 Task: Insert an image from my drive.
Action: Mouse moved to (76, 188)
Screenshot: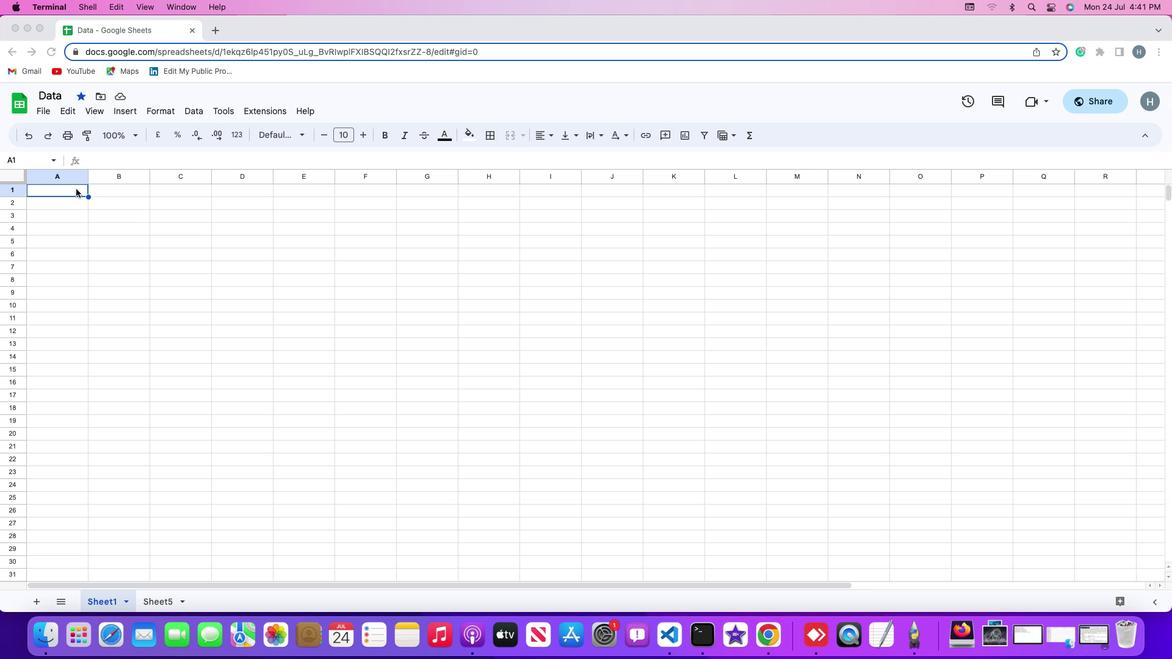 
Action: Mouse pressed left at (76, 188)
Screenshot: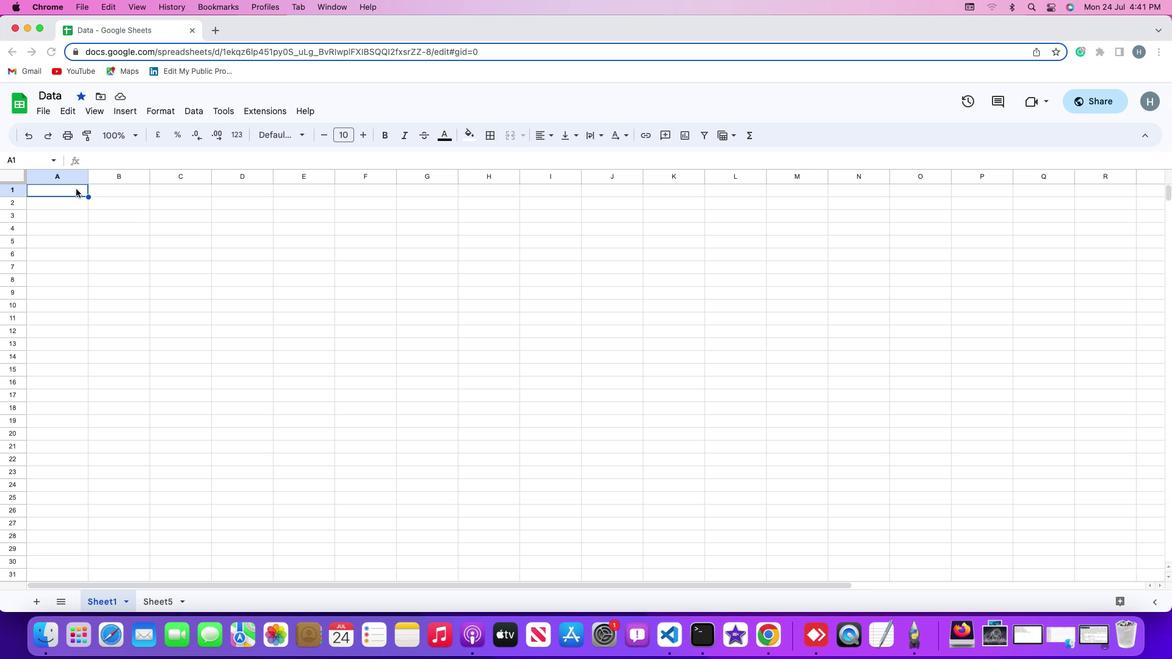 
Action: Mouse pressed left at (76, 188)
Screenshot: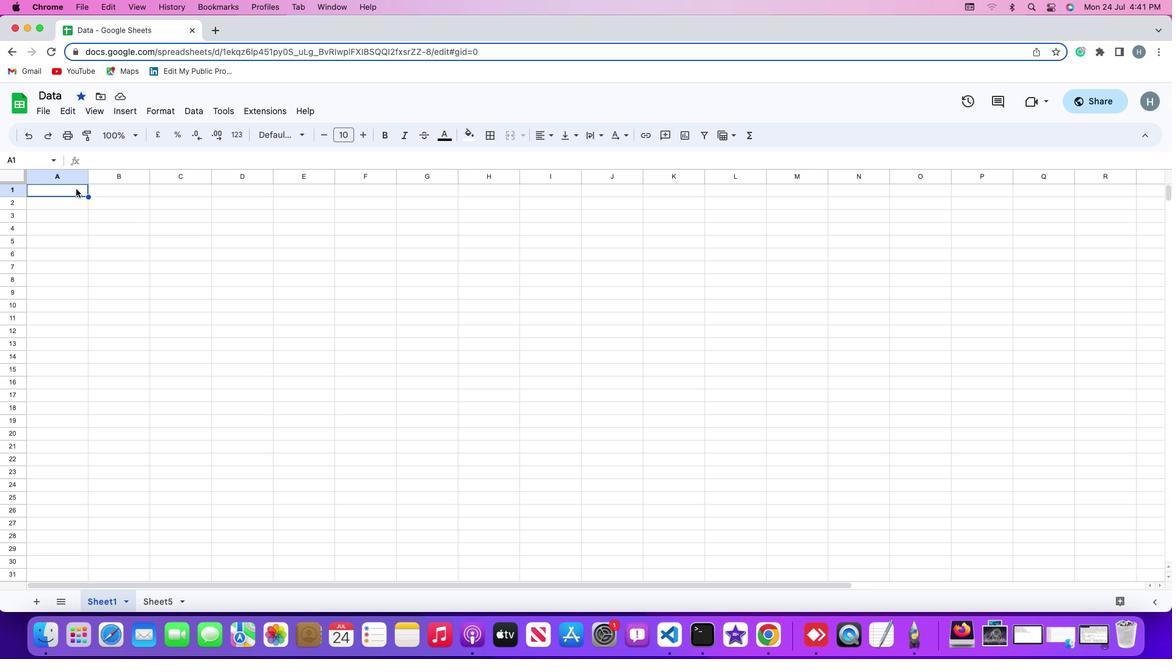 
Action: Mouse moved to (131, 110)
Screenshot: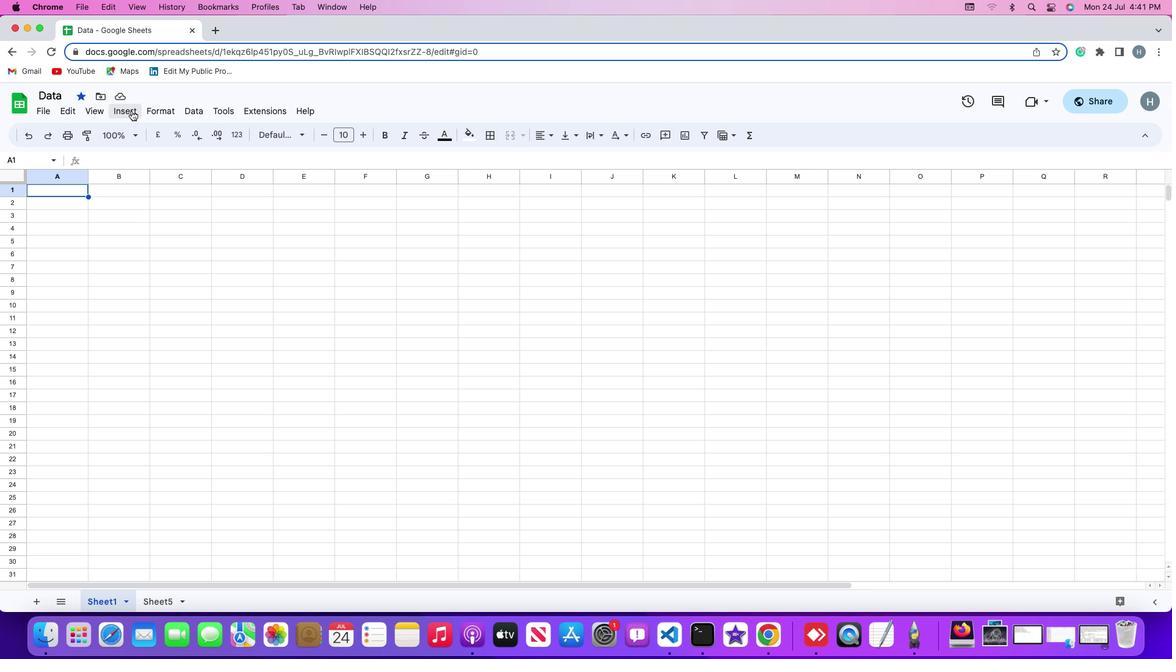 
Action: Mouse pressed left at (131, 110)
Screenshot: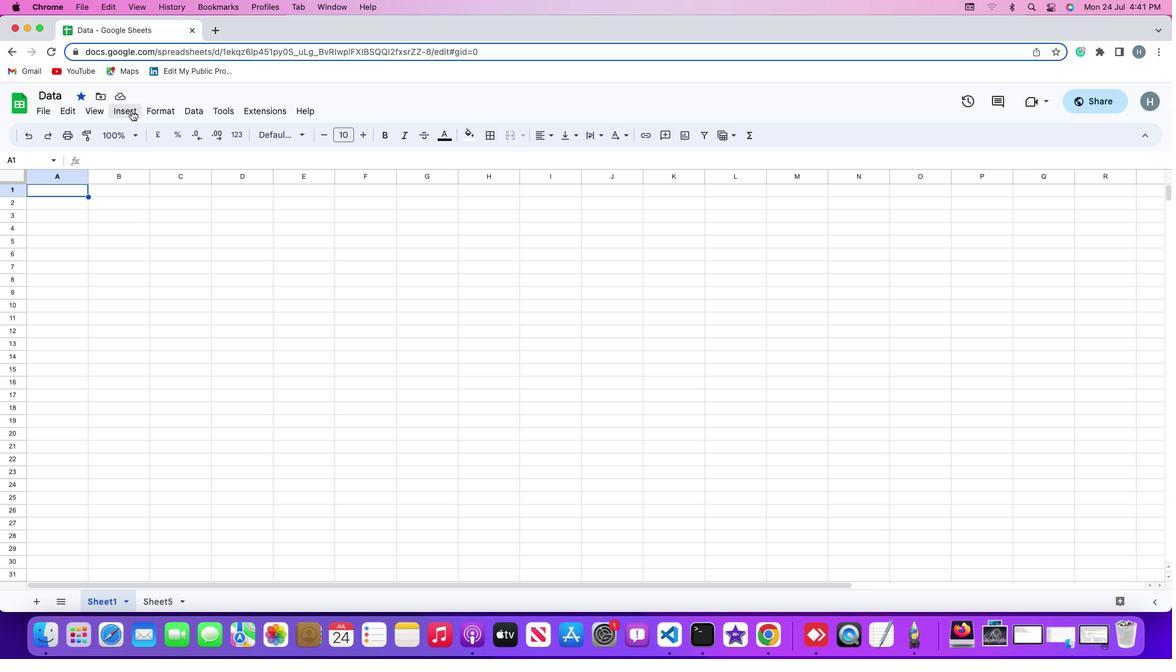 
Action: Mouse moved to (368, 264)
Screenshot: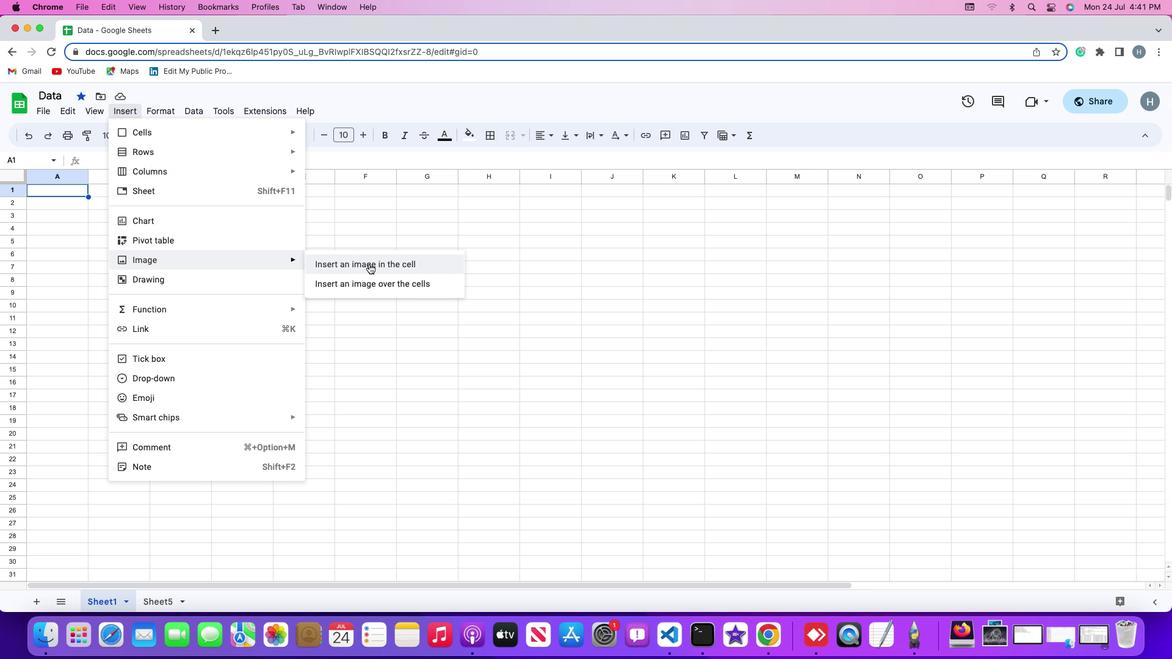 
Action: Mouse pressed left at (368, 264)
Screenshot: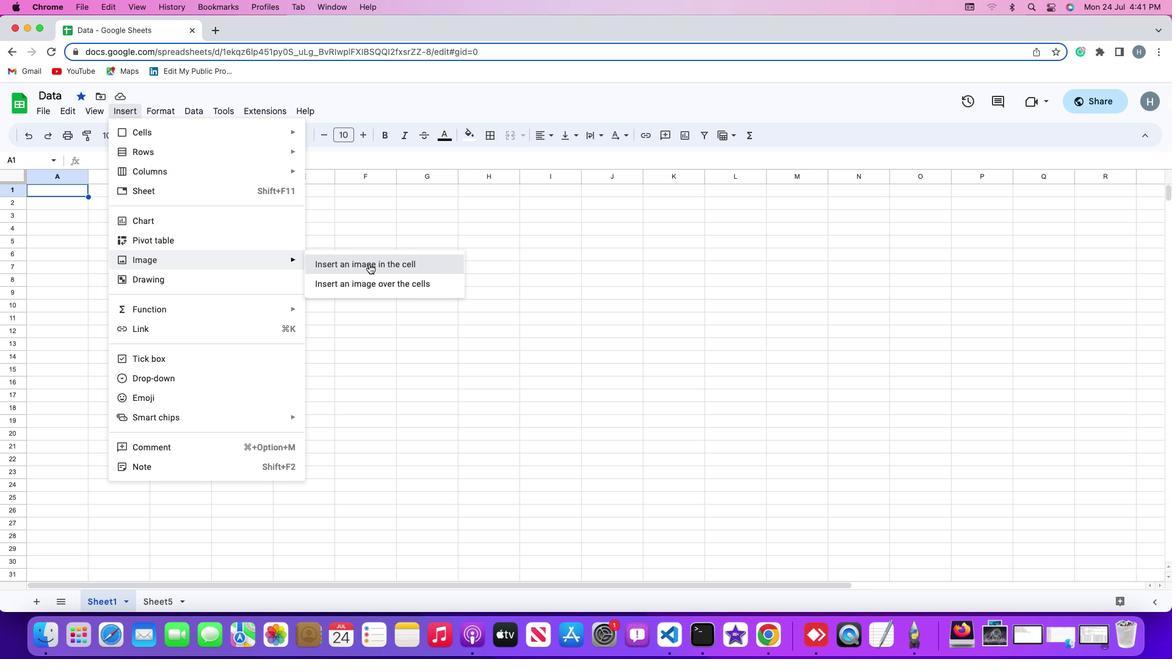
Action: Mouse moved to (459, 176)
Screenshot: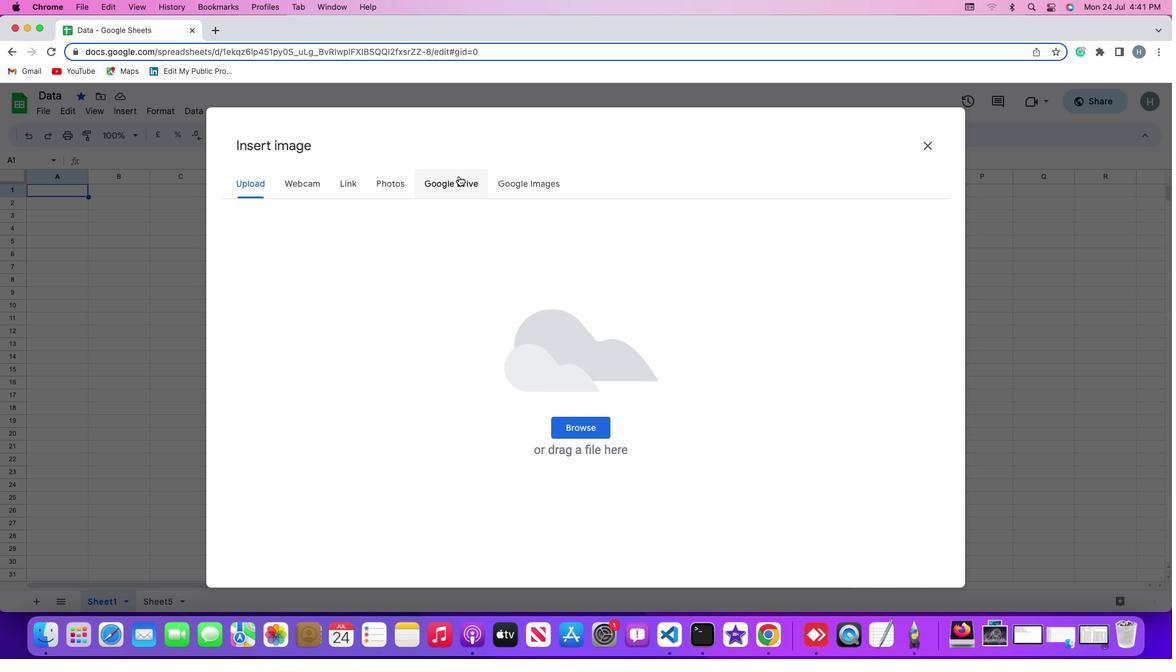 
Action: Mouse pressed left at (459, 176)
Screenshot: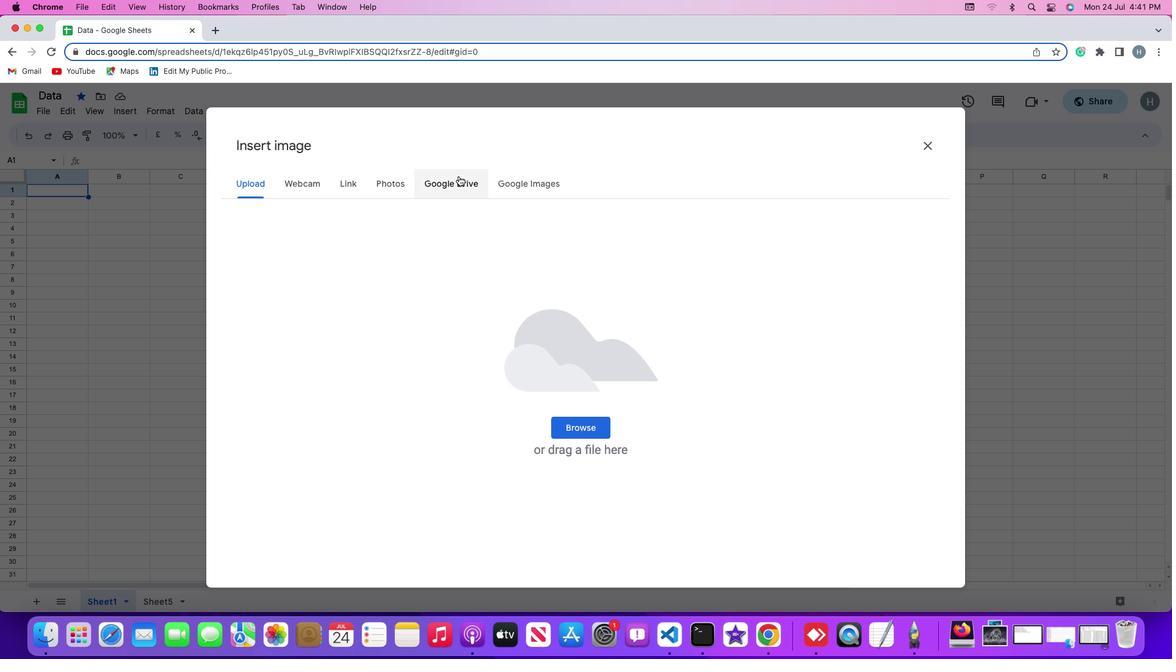 
Action: Mouse moved to (614, 306)
Screenshot: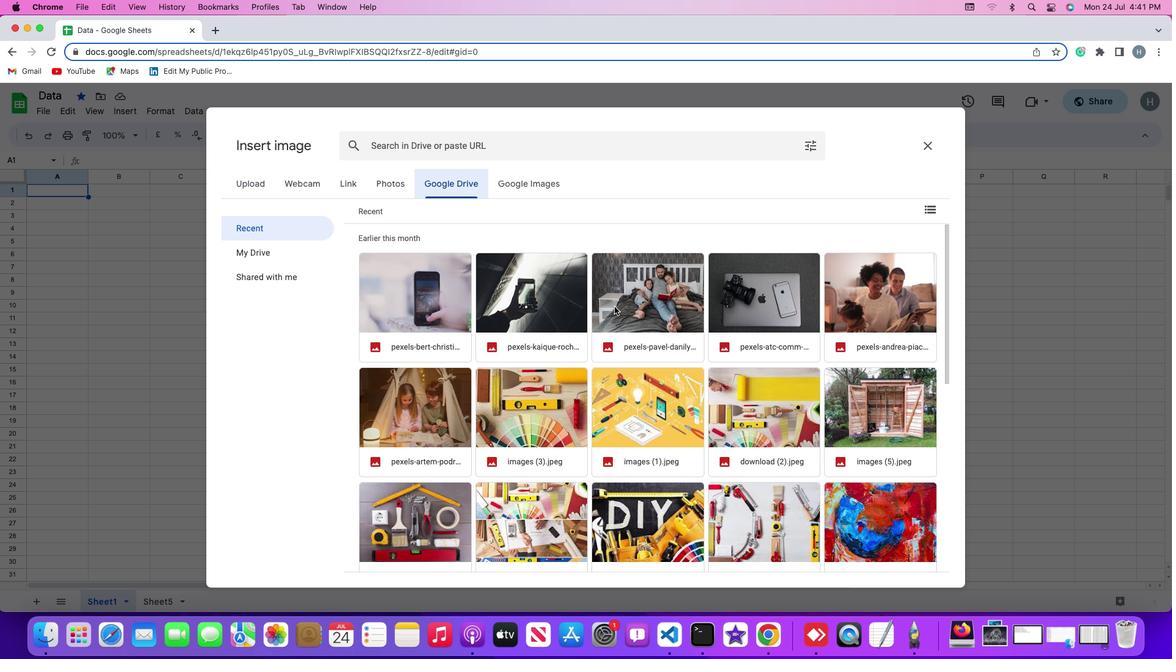 
Action: Mouse pressed left at (614, 306)
Screenshot: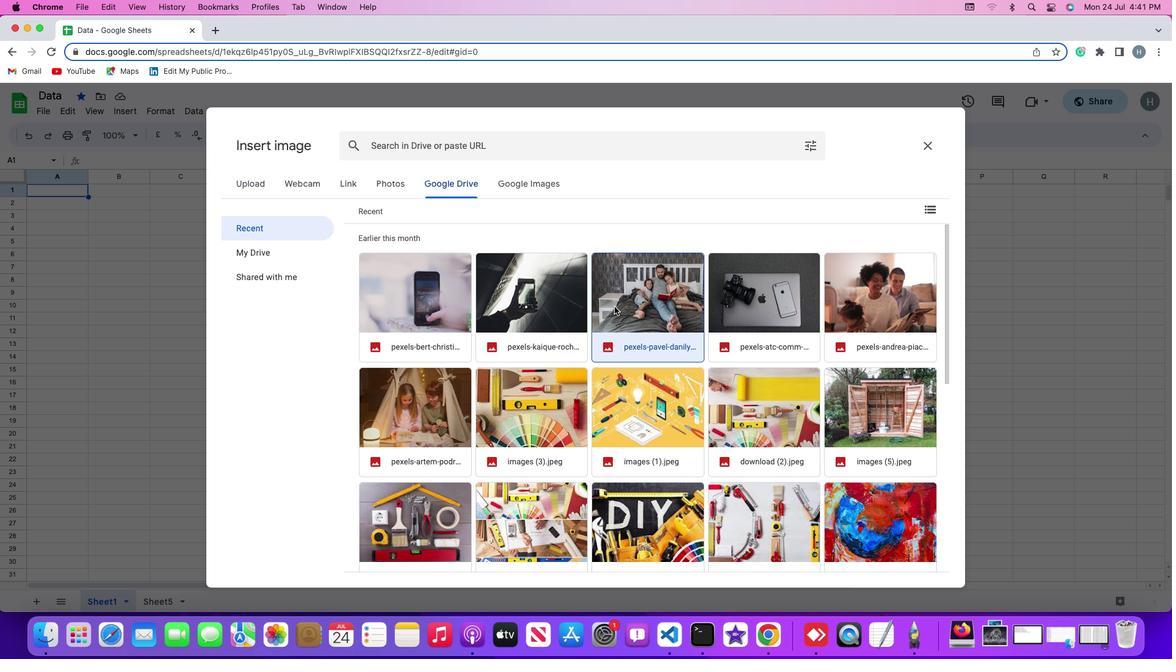 
Action: Mouse moved to (906, 552)
Screenshot: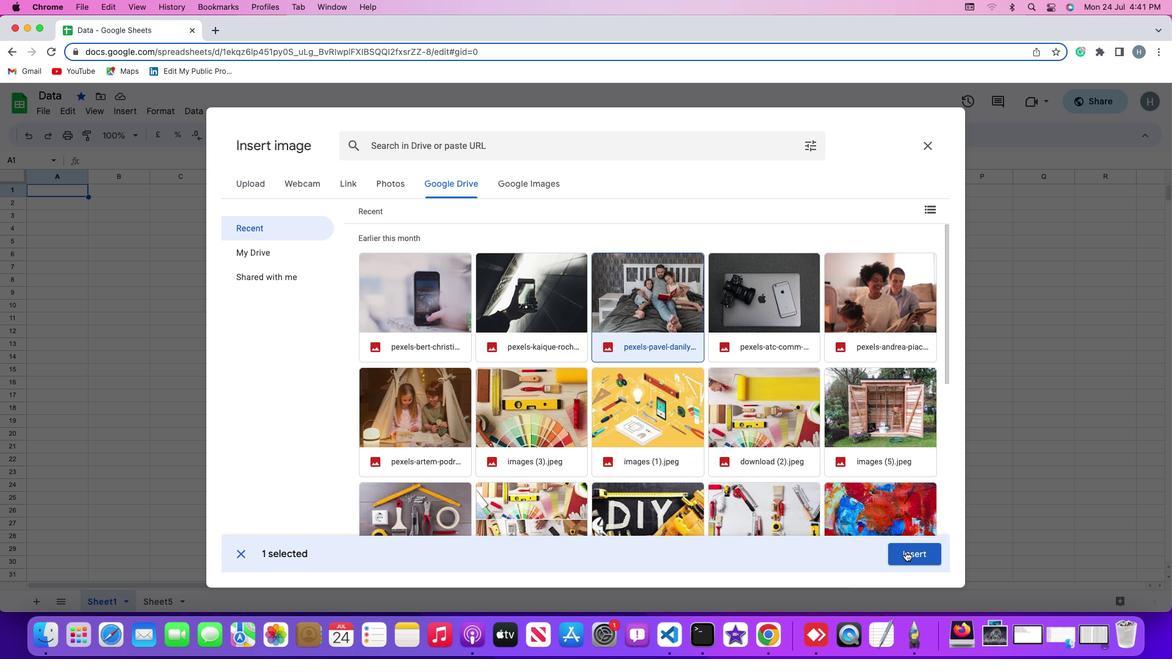 
Action: Mouse pressed left at (906, 552)
Screenshot: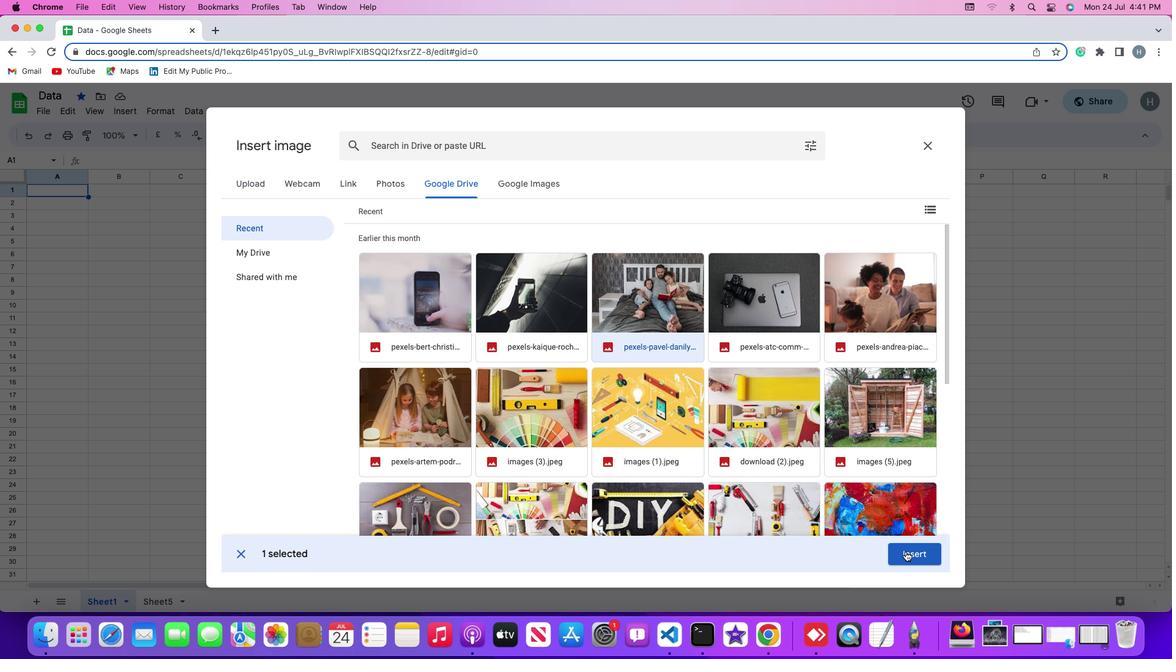 
Action: Mouse moved to (410, 330)
Screenshot: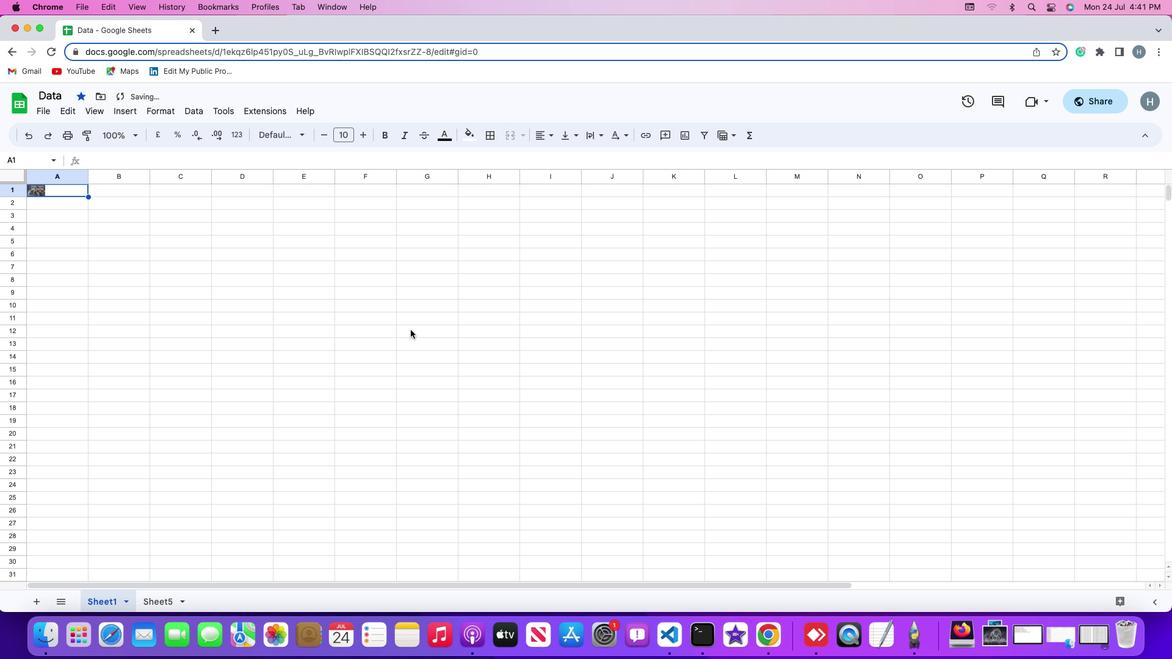 
